 Task: Filter services by operations.
Action: Mouse moved to (323, 68)
Screenshot: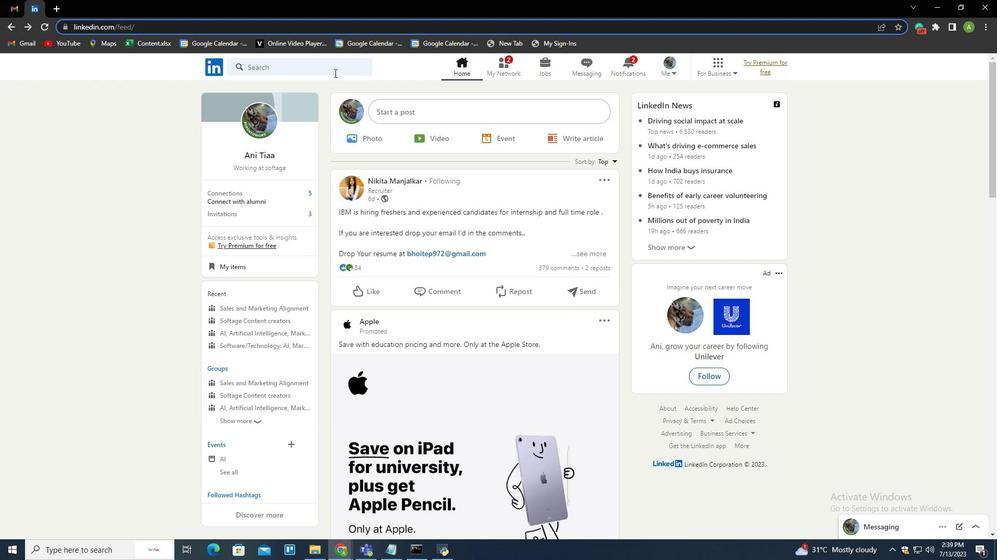 
Action: Mouse pressed left at (323, 68)
Screenshot: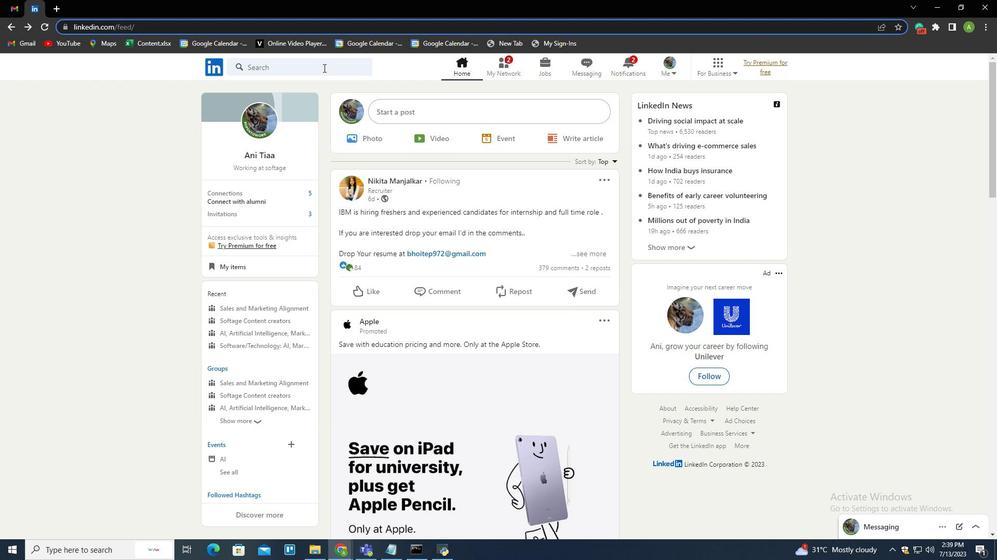 
Action: Key pressed hiring<Key.enter>
Screenshot: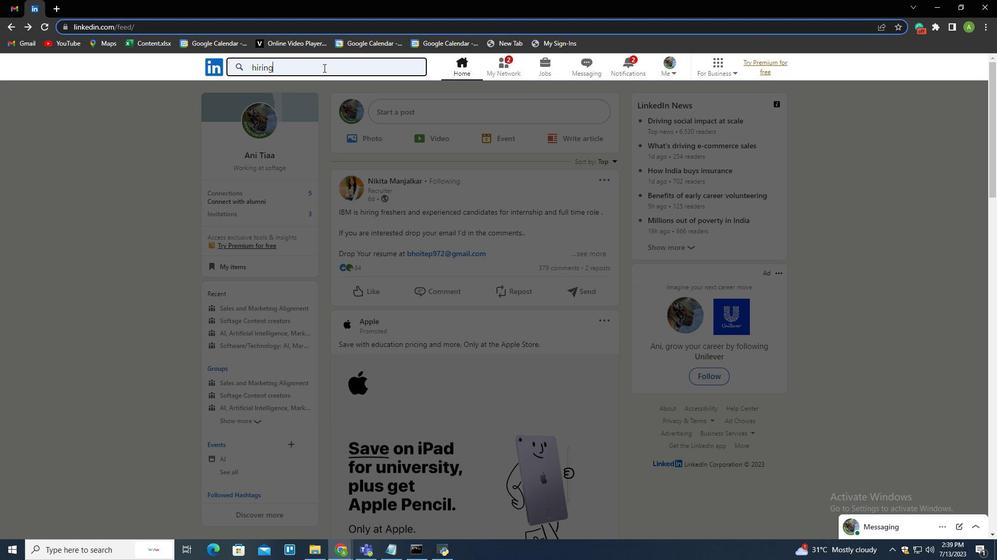 
Action: Mouse moved to (621, 95)
Screenshot: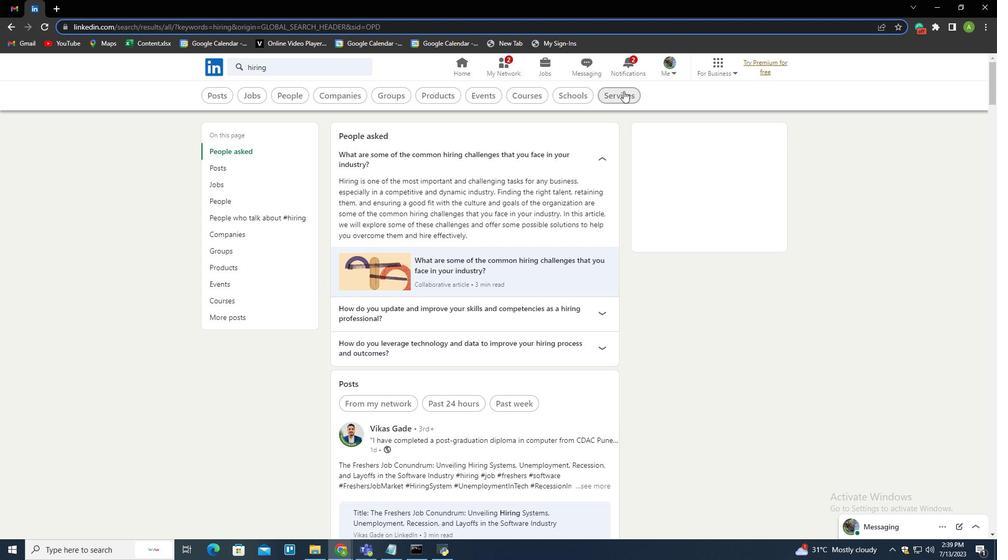 
Action: Mouse pressed left at (621, 95)
Screenshot: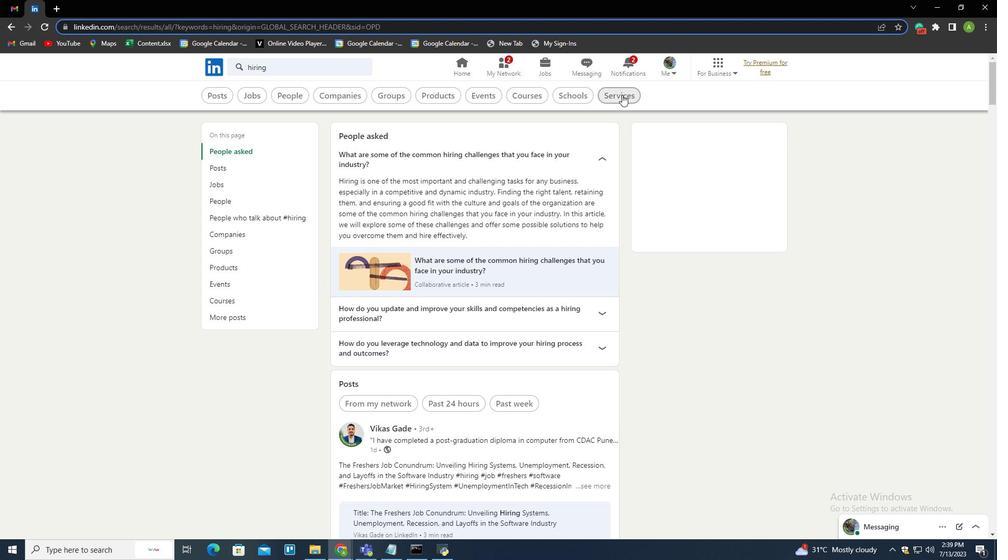 
Action: Mouse moved to (328, 100)
Screenshot: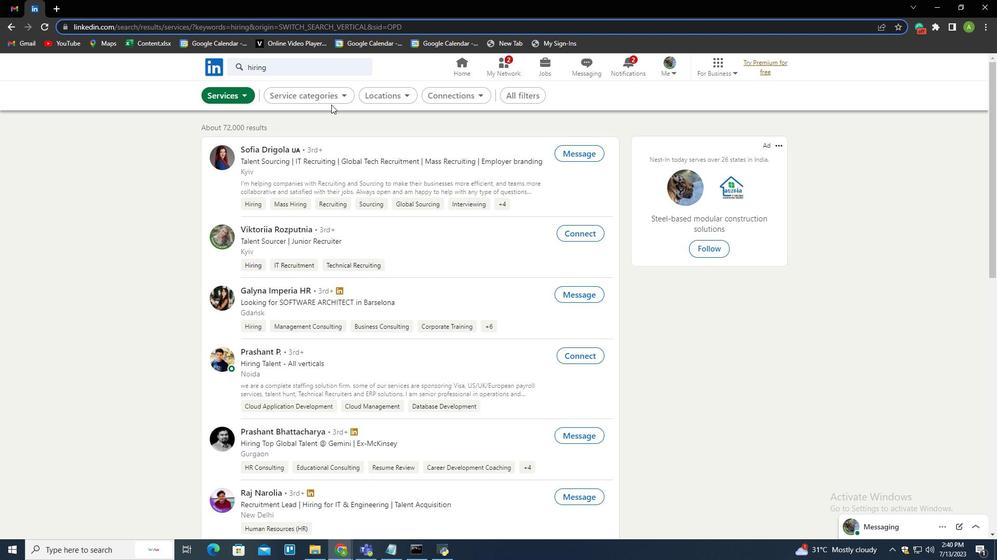 
Action: Mouse pressed left at (328, 100)
Screenshot: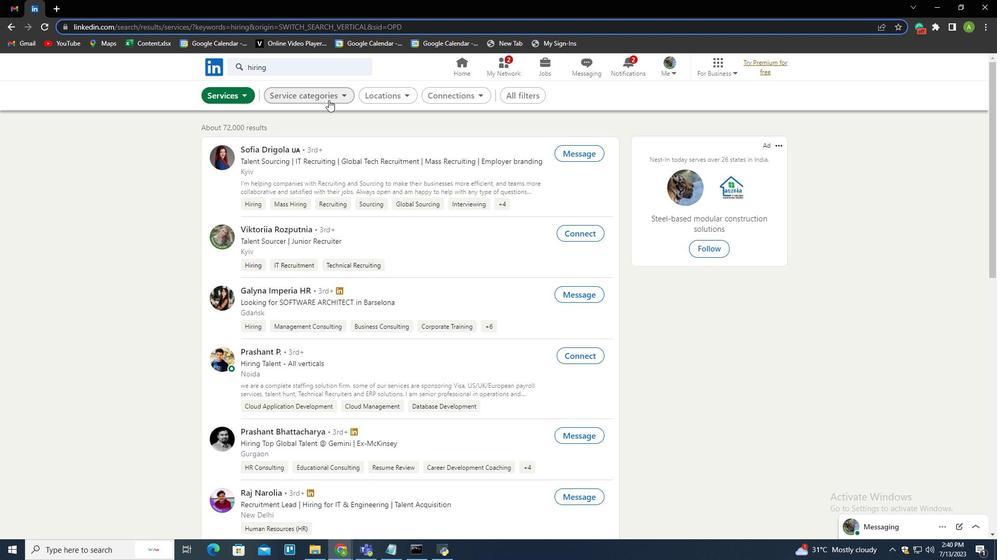 
Action: Mouse moved to (240, 174)
Screenshot: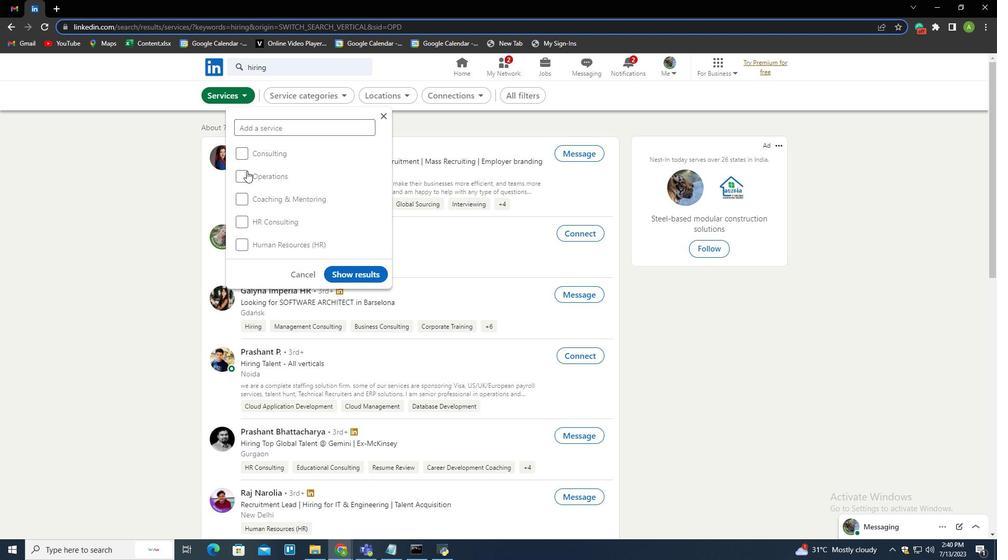 
Action: Mouse pressed left at (240, 174)
Screenshot: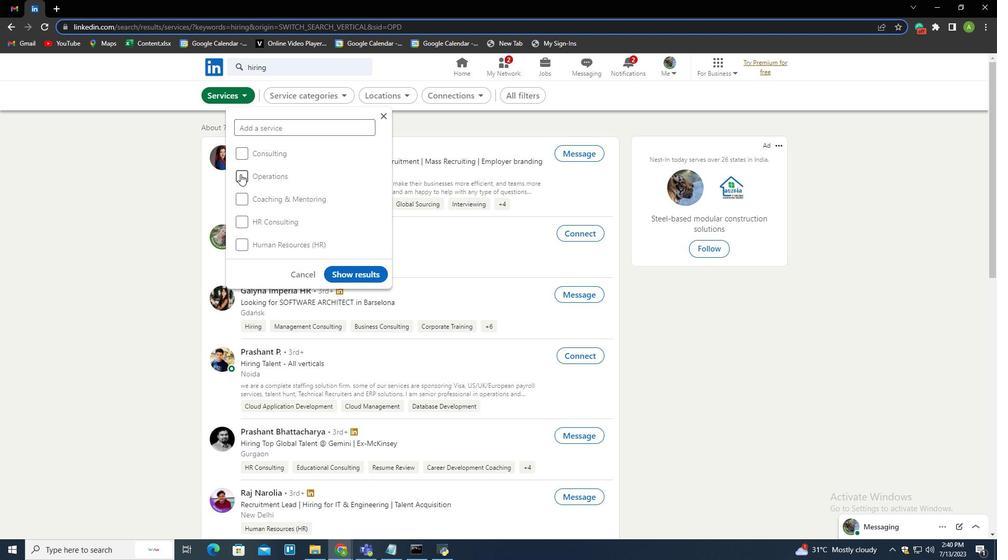 
Action: Mouse moved to (345, 273)
Screenshot: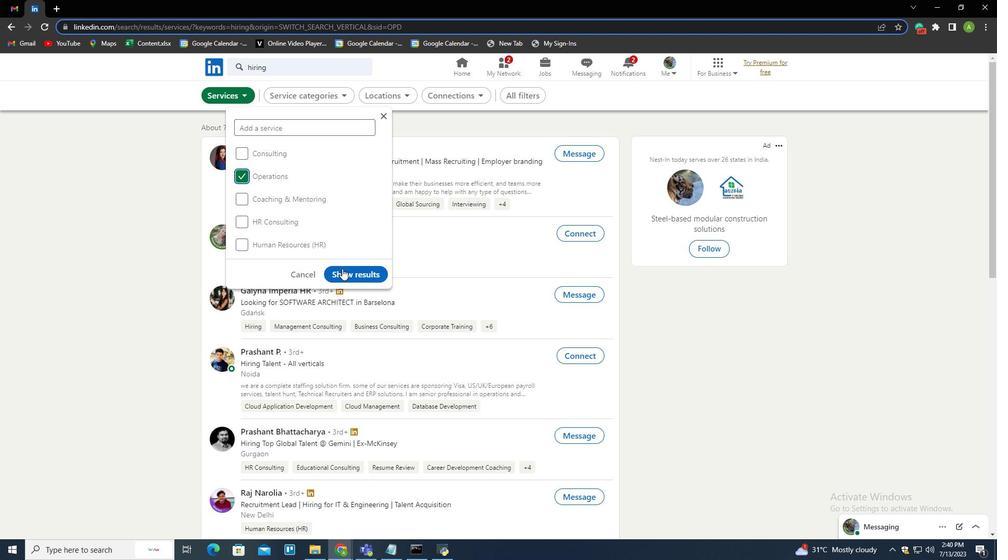 
Action: Mouse pressed left at (345, 273)
Screenshot: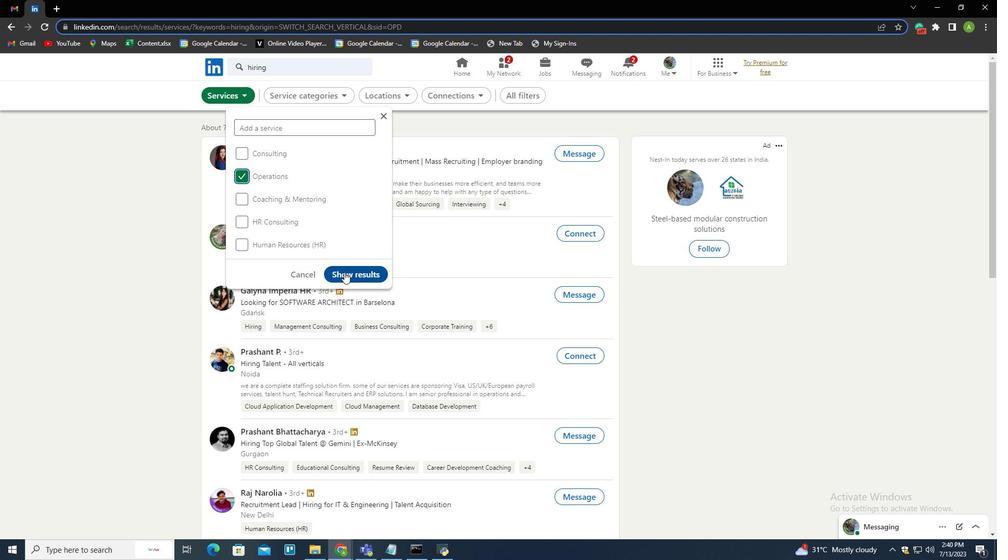
Action: Mouse moved to (427, 281)
Screenshot: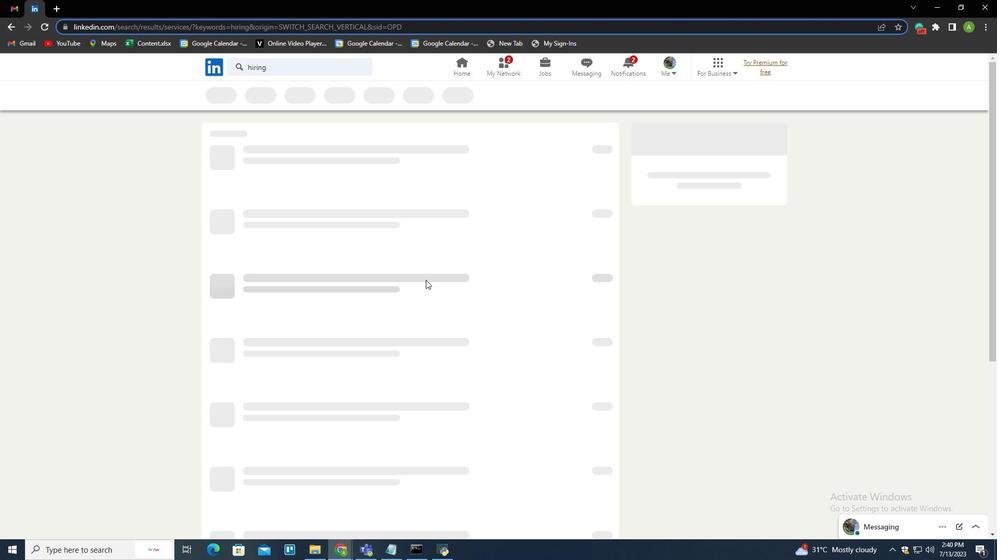 
